 Task: Set Outlook to start in the 'Sent Items' folder by default.
Action: Mouse moved to (50, 29)
Screenshot: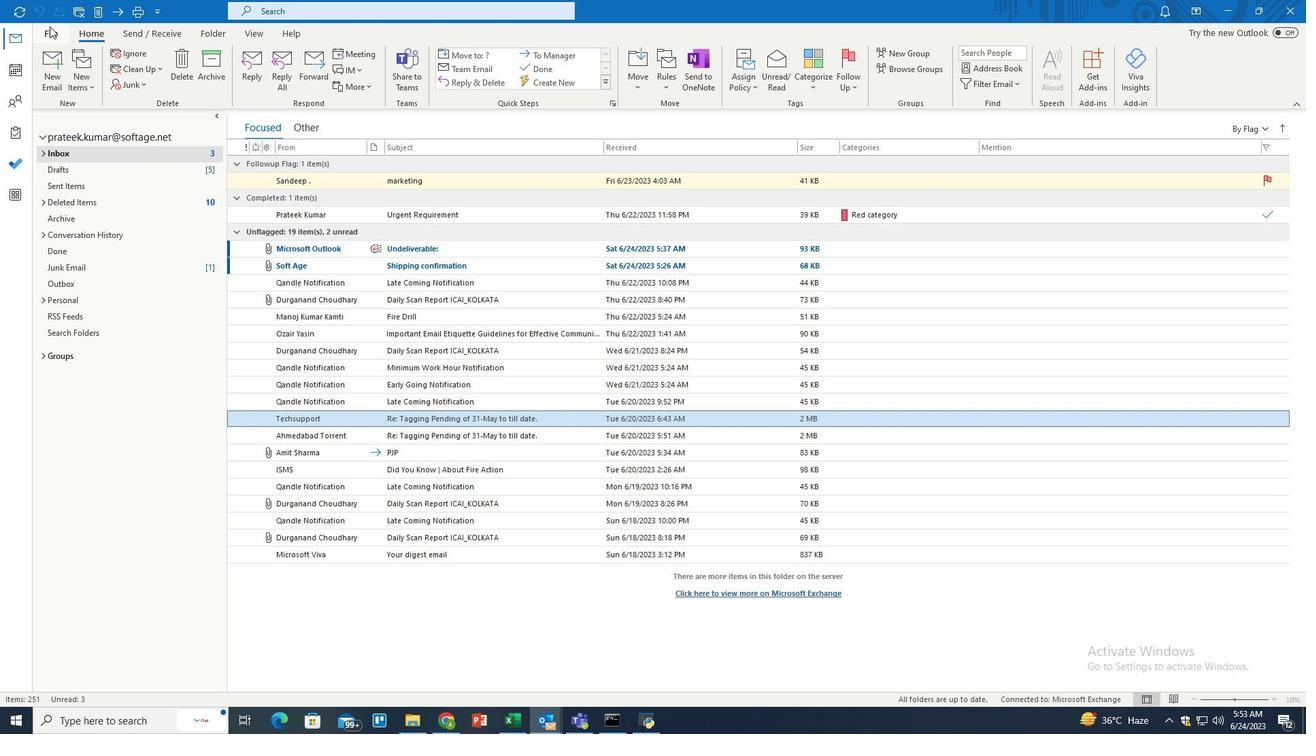 
Action: Mouse pressed left at (50, 29)
Screenshot: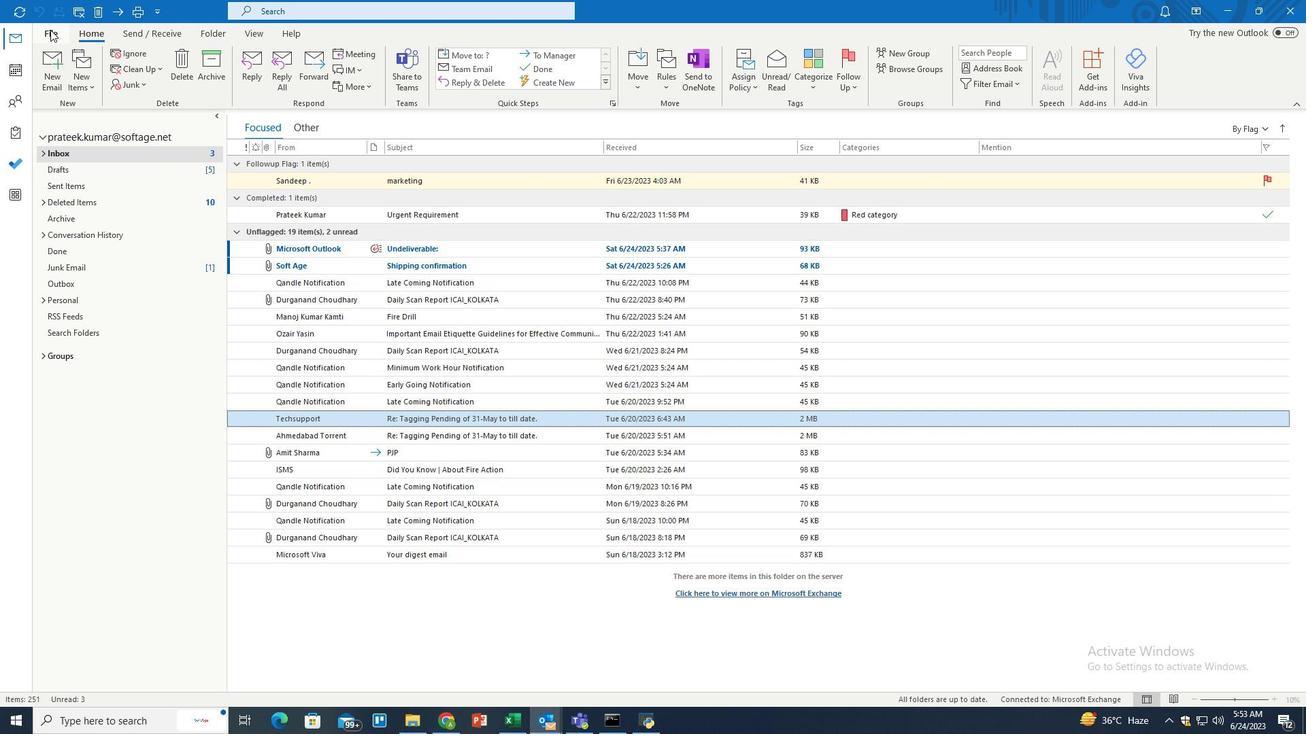
Action: Mouse moved to (38, 655)
Screenshot: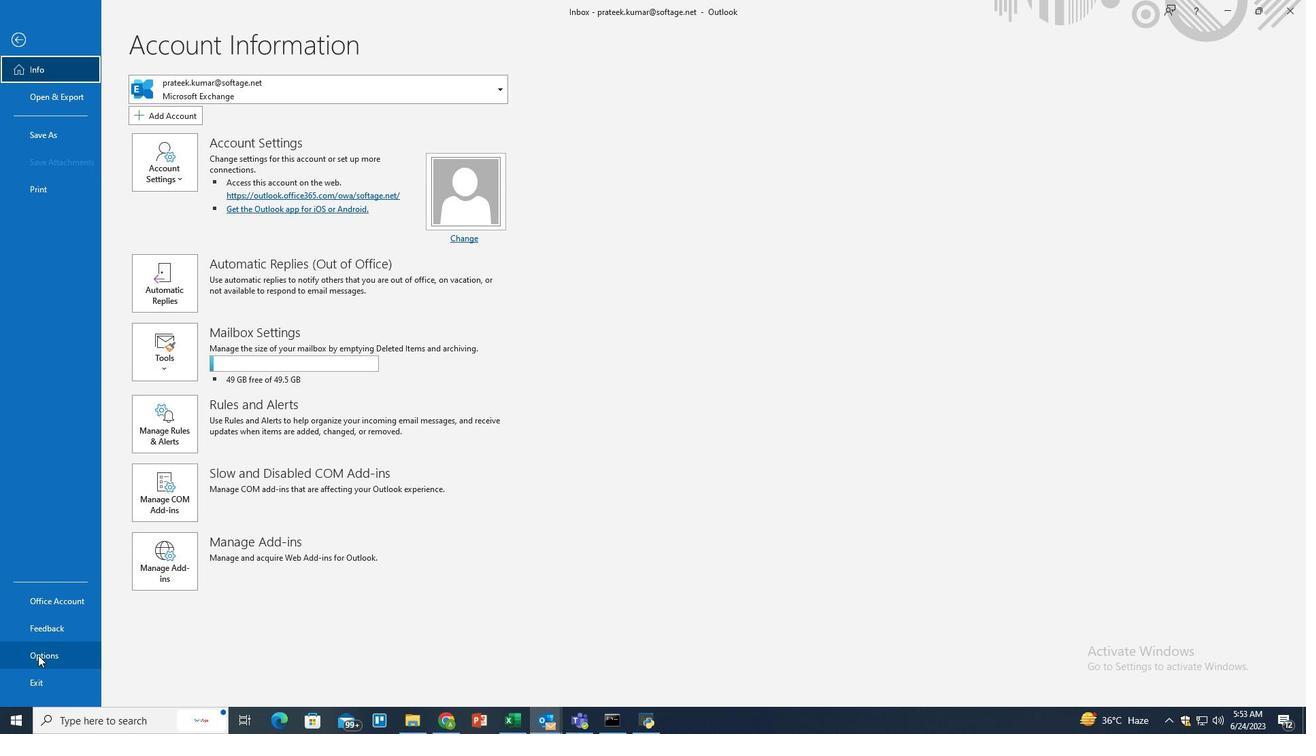 
Action: Mouse pressed left at (38, 655)
Screenshot: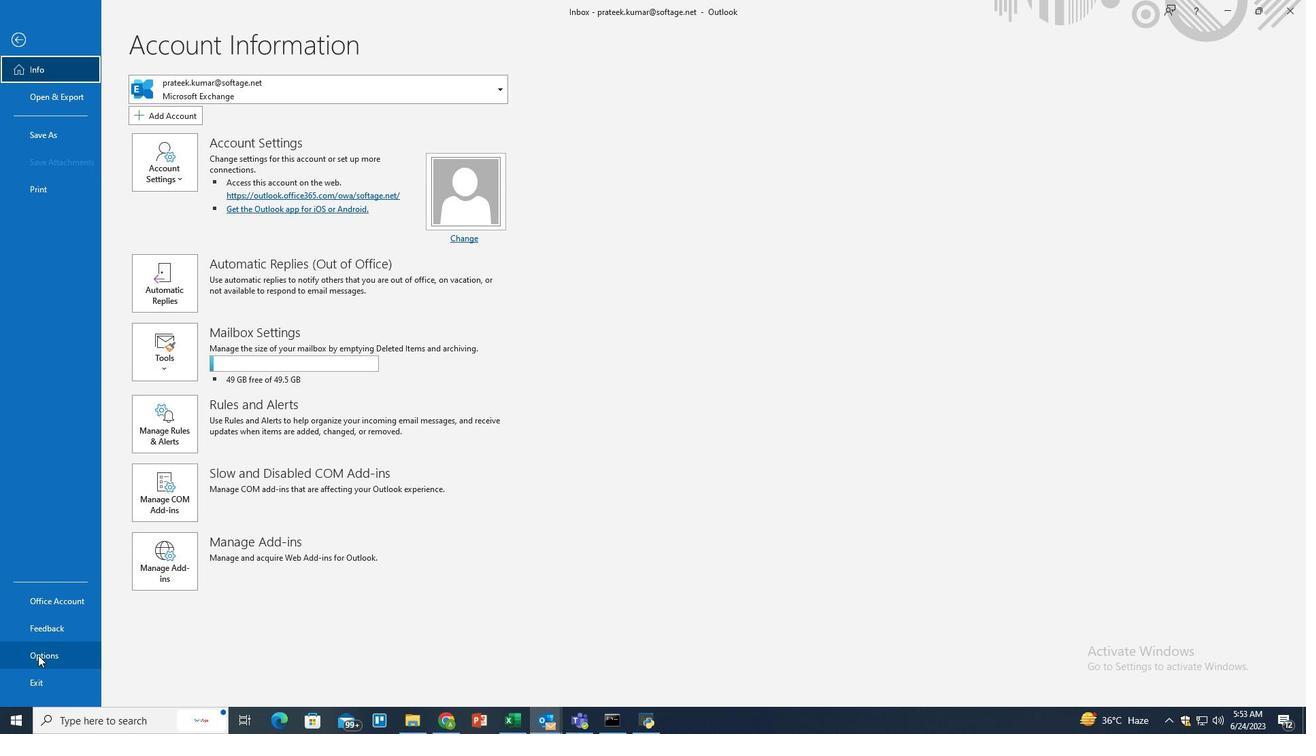 
Action: Mouse moved to (396, 327)
Screenshot: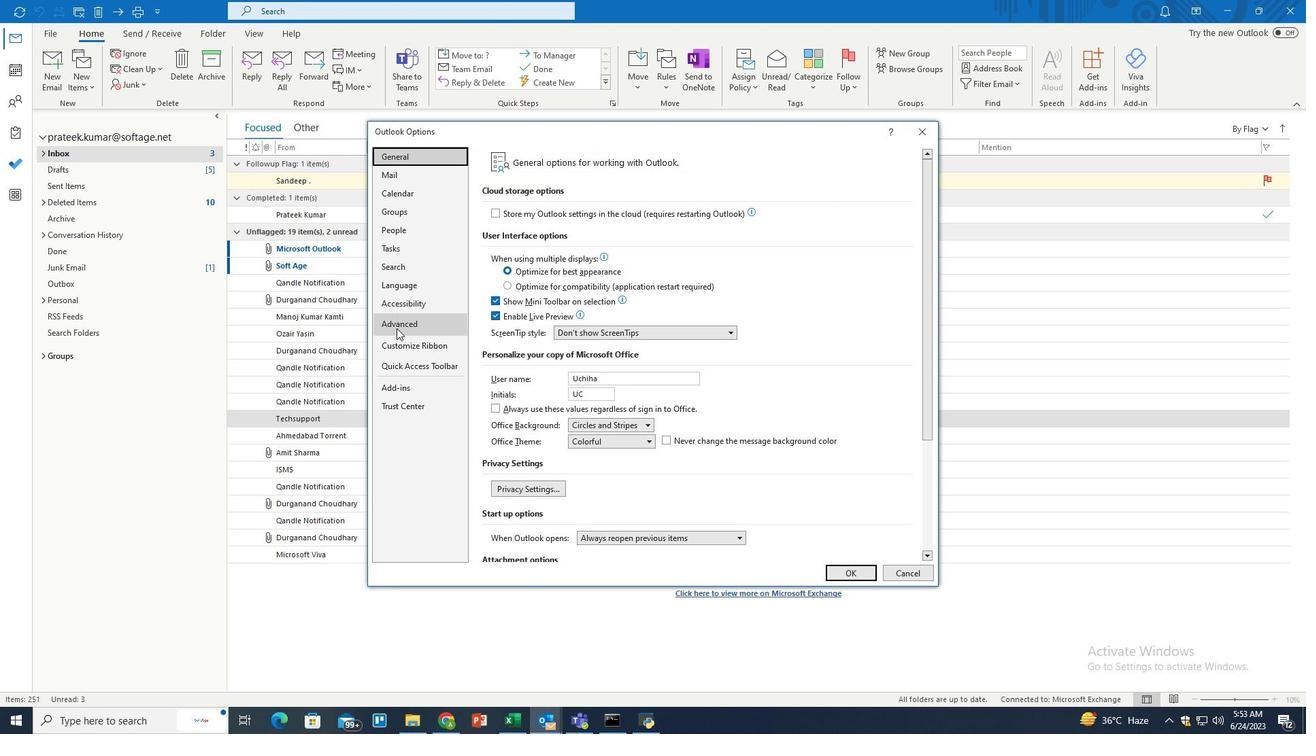 
Action: Mouse pressed left at (396, 327)
Screenshot: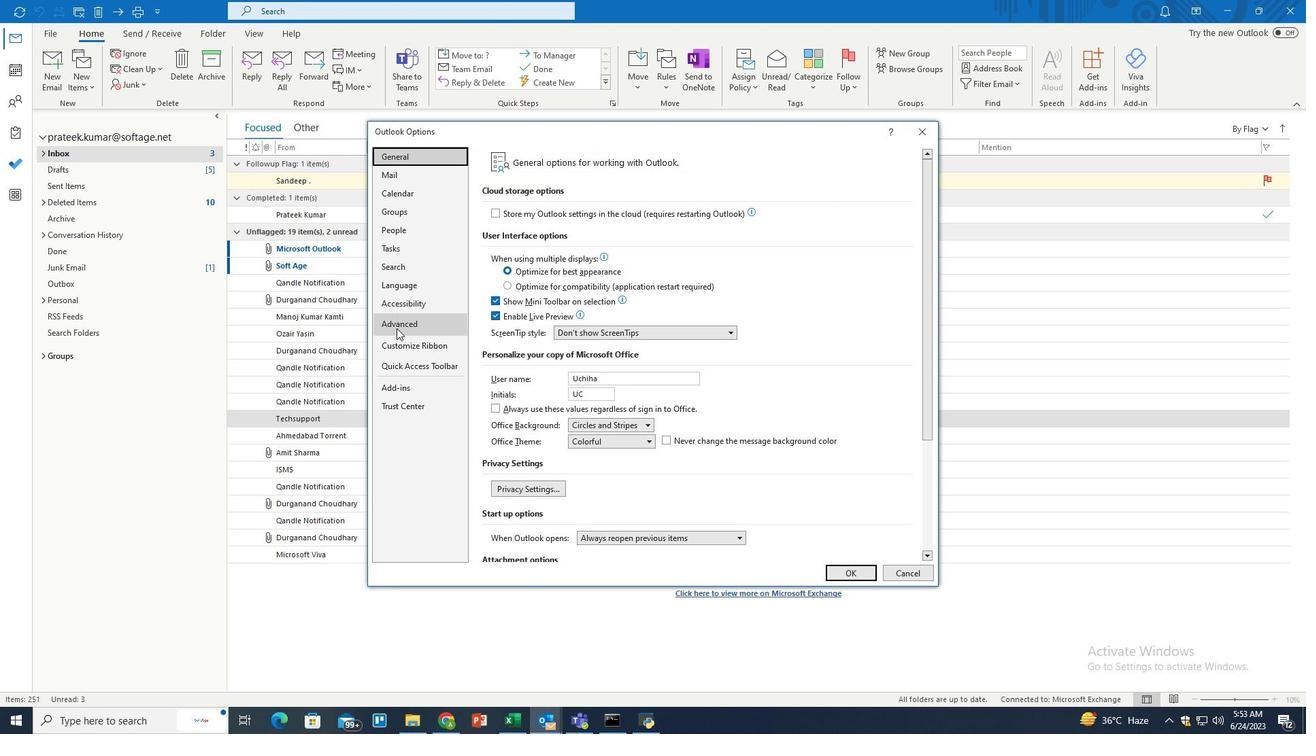 
Action: Mouse moved to (755, 291)
Screenshot: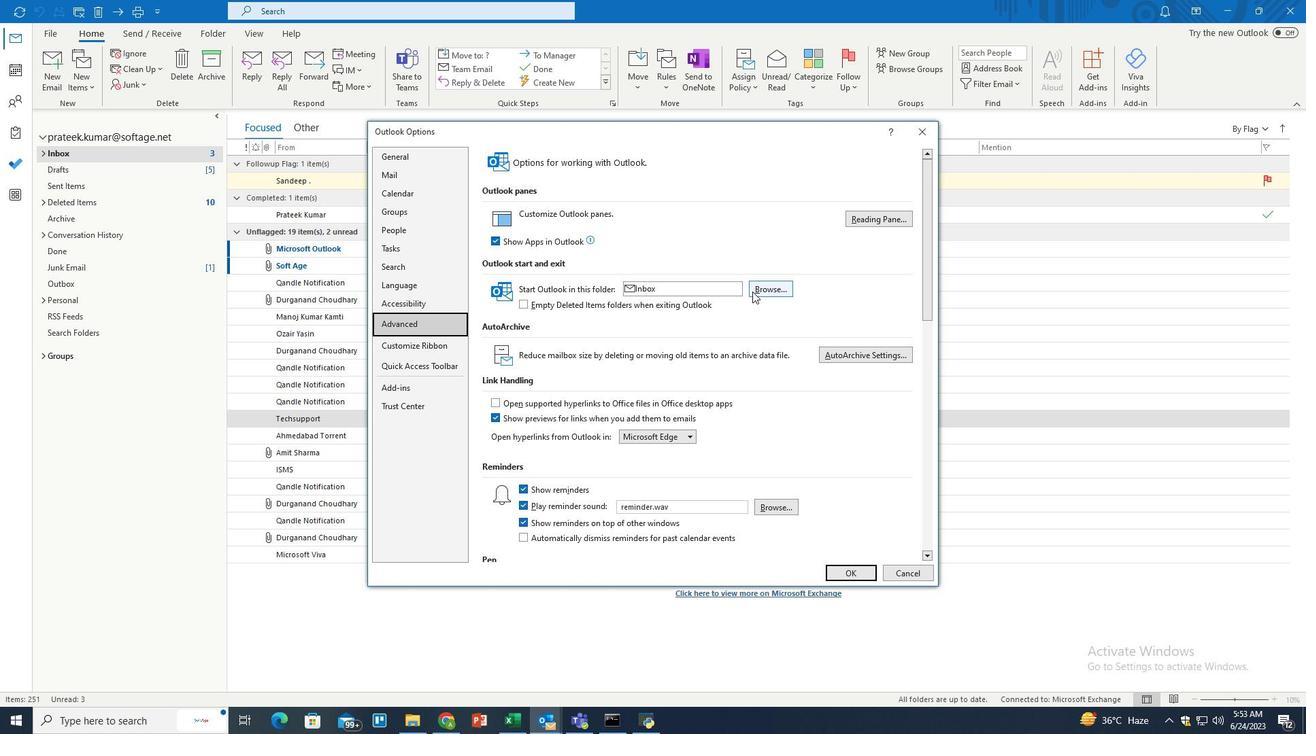 
Action: Mouse pressed left at (755, 291)
Screenshot: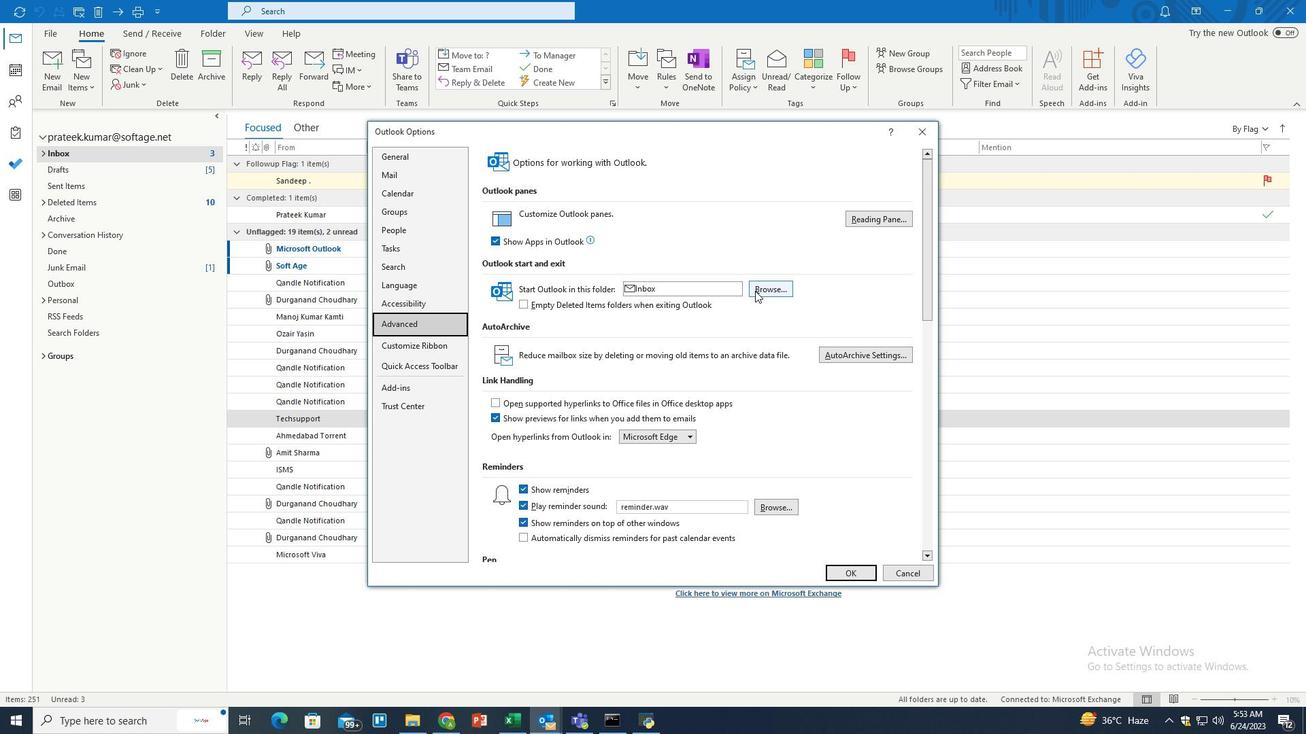 
Action: Mouse moved to (592, 325)
Screenshot: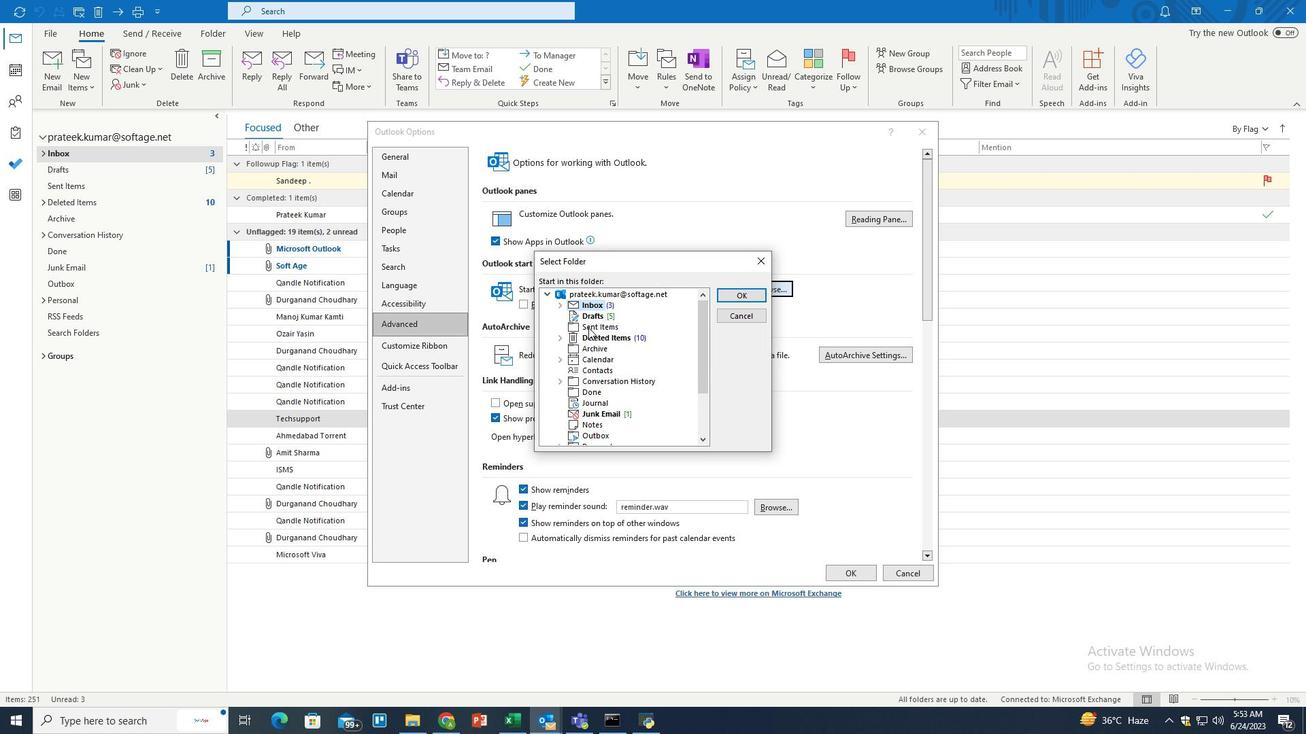 
Action: Mouse pressed left at (592, 325)
Screenshot: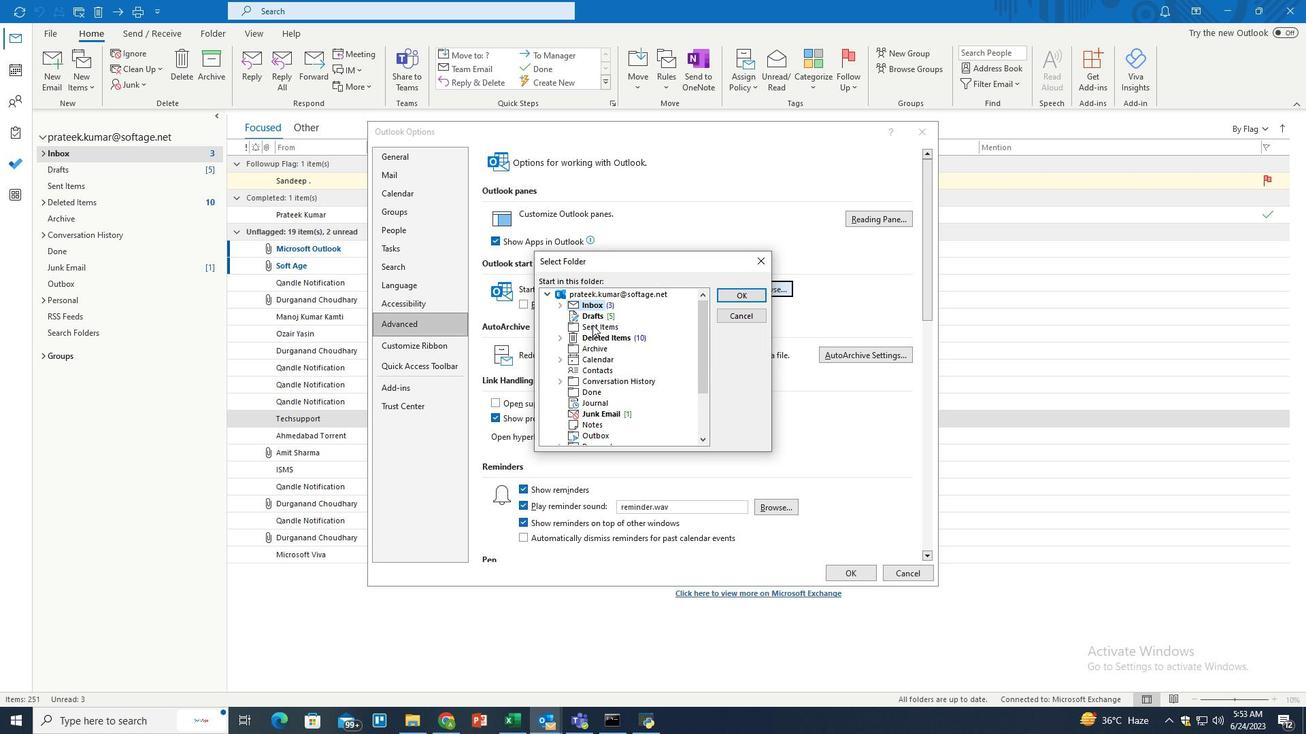 
Action: Mouse moved to (741, 295)
Screenshot: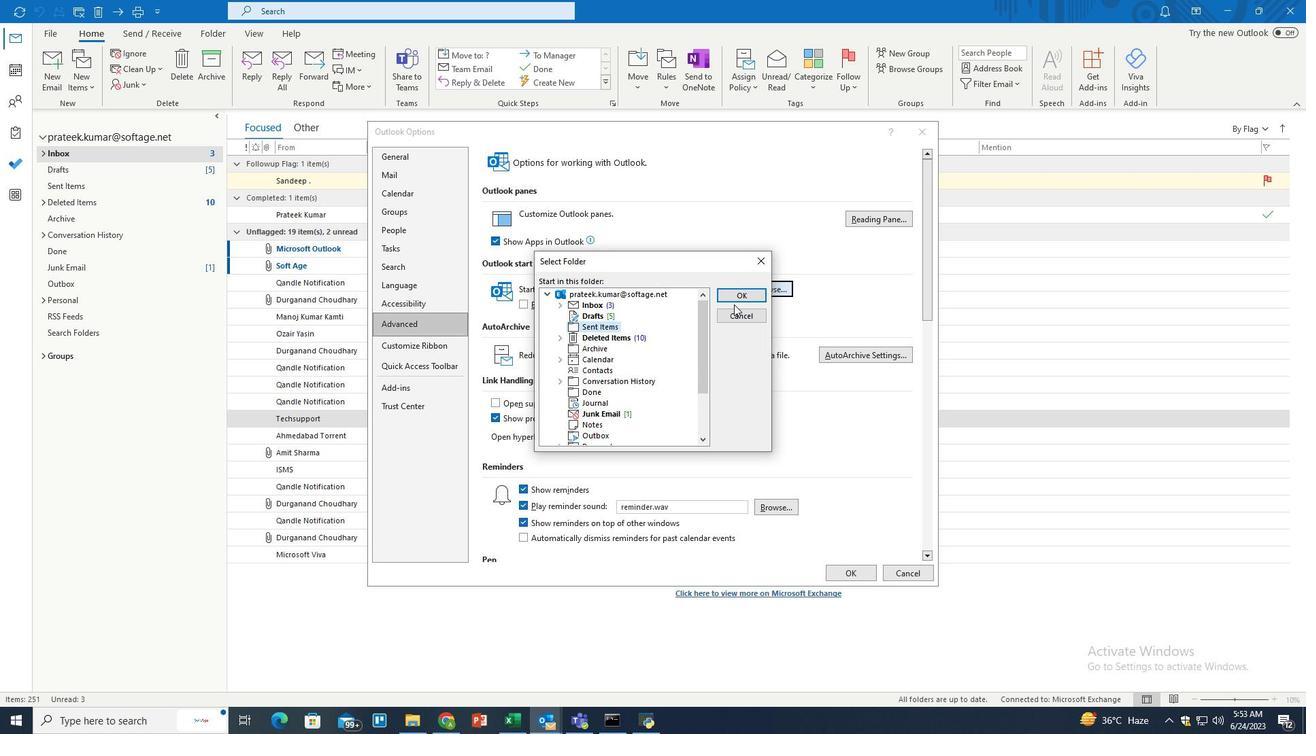 
Action: Mouse pressed left at (741, 295)
Screenshot: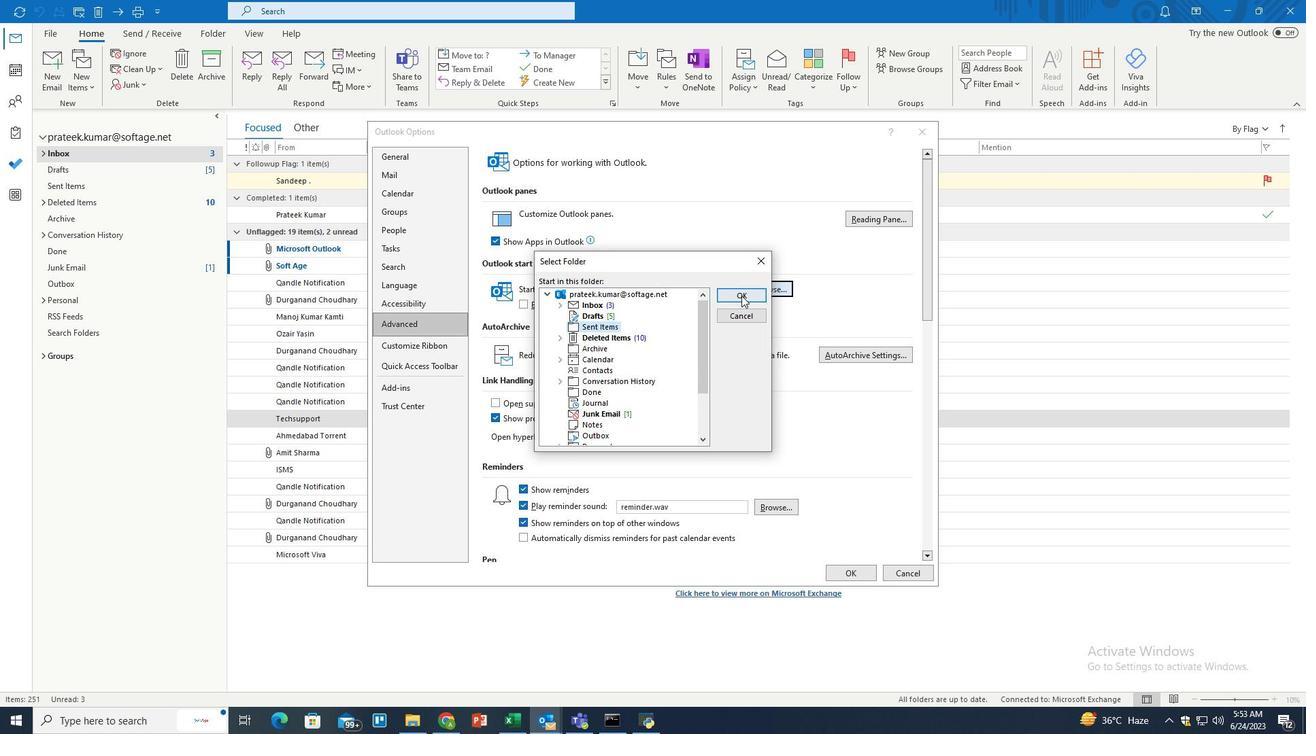 
Action: Mouse moved to (525, 301)
Screenshot: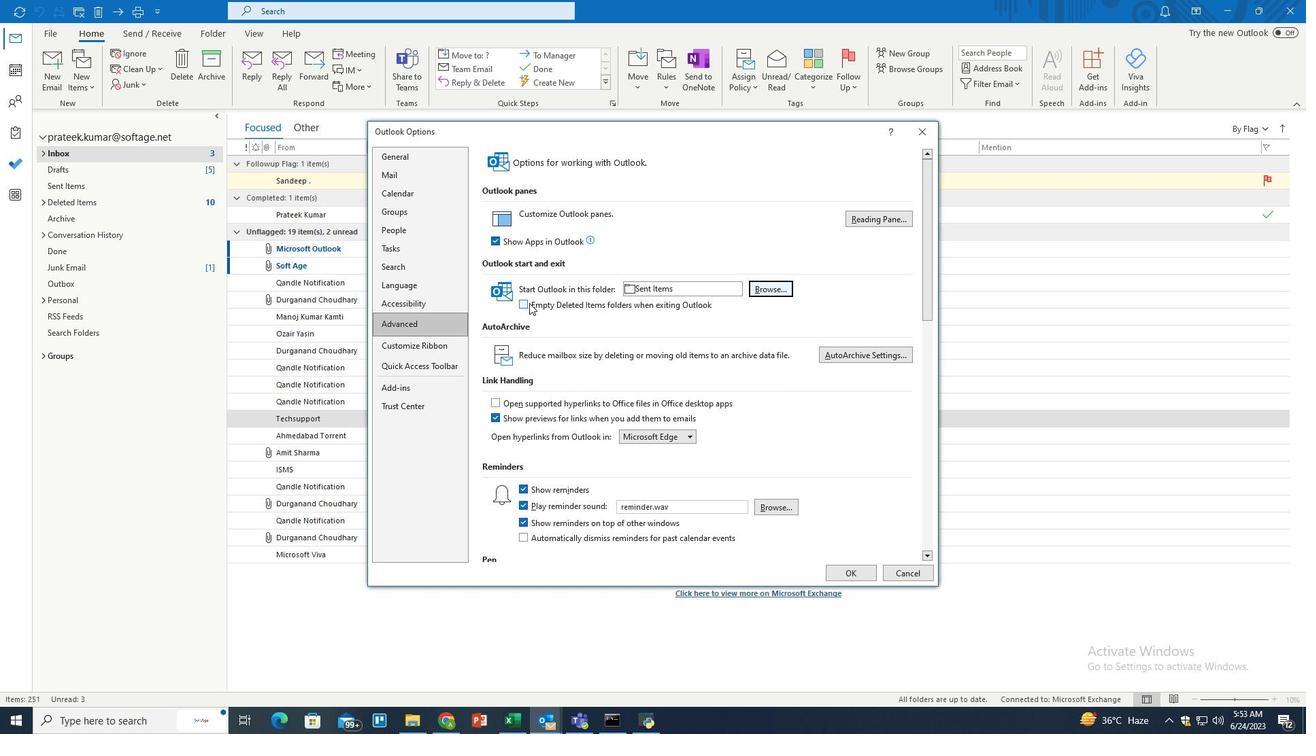 
Action: Mouse pressed left at (525, 301)
Screenshot: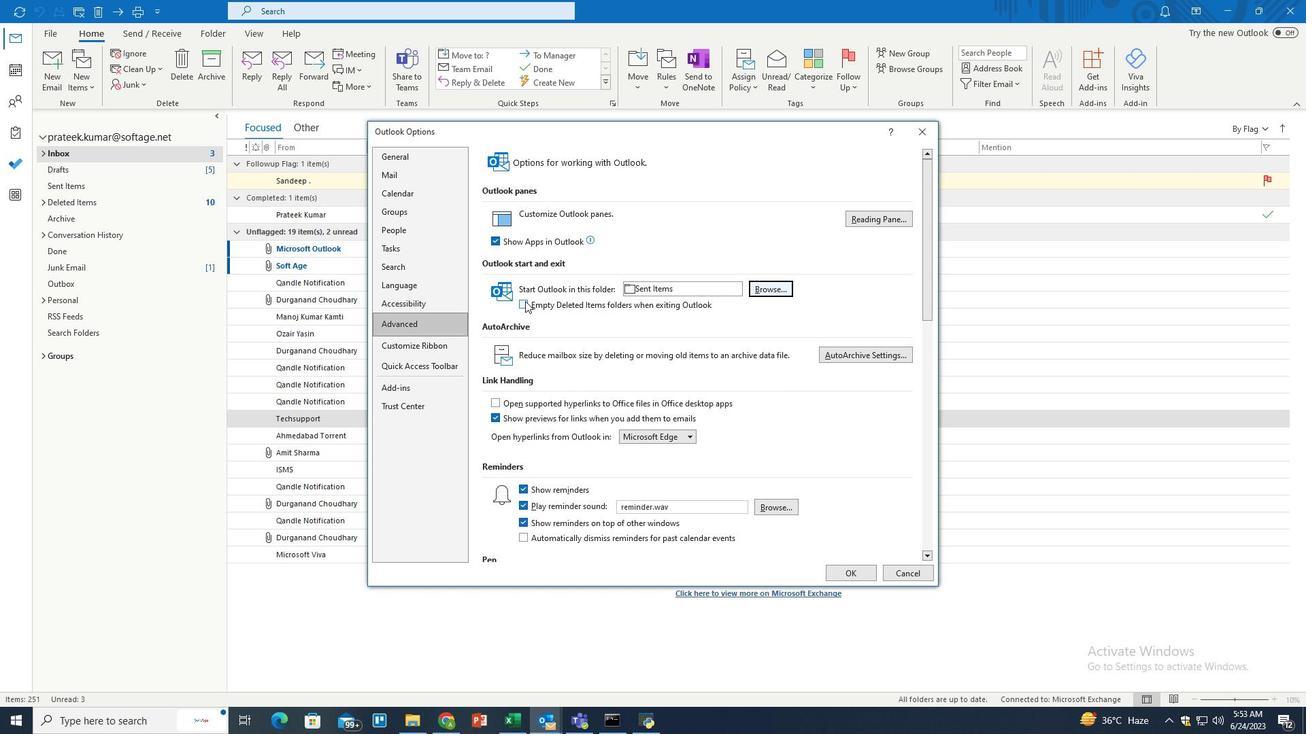 
Action: Mouse moved to (853, 573)
Screenshot: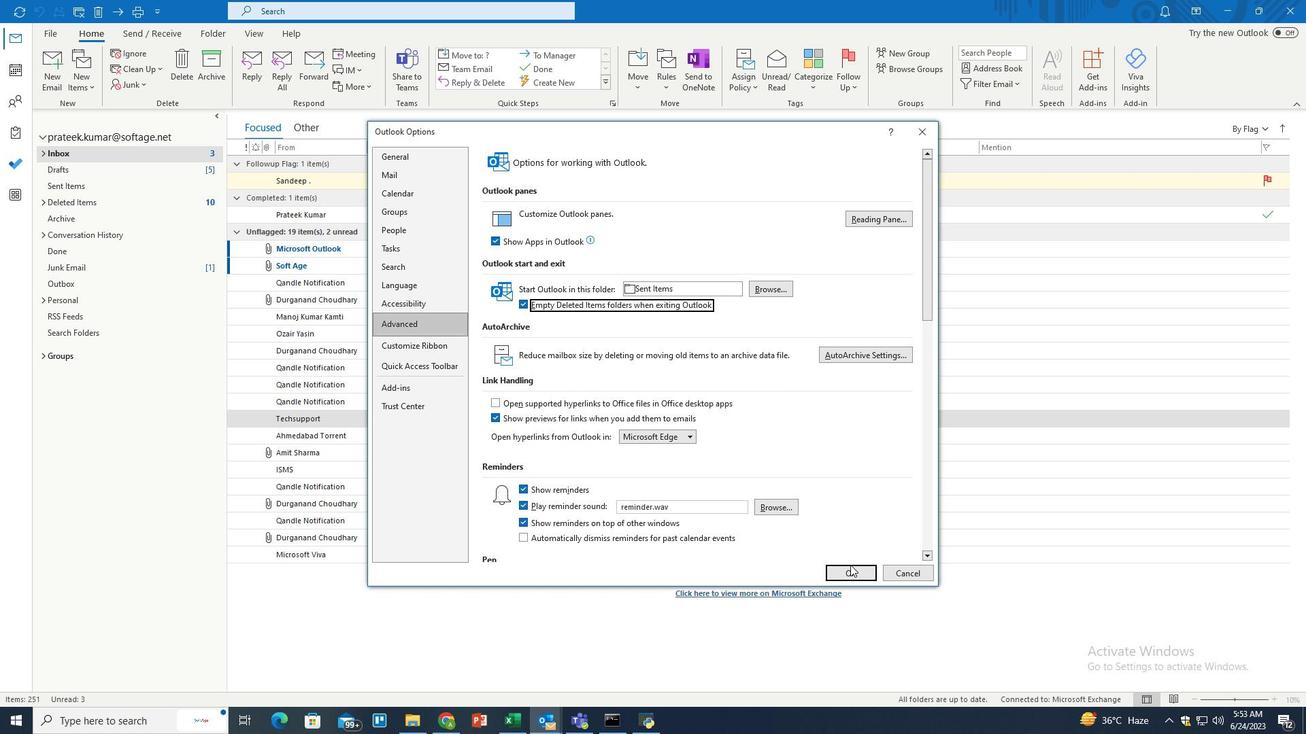 
Action: Mouse pressed left at (853, 573)
Screenshot: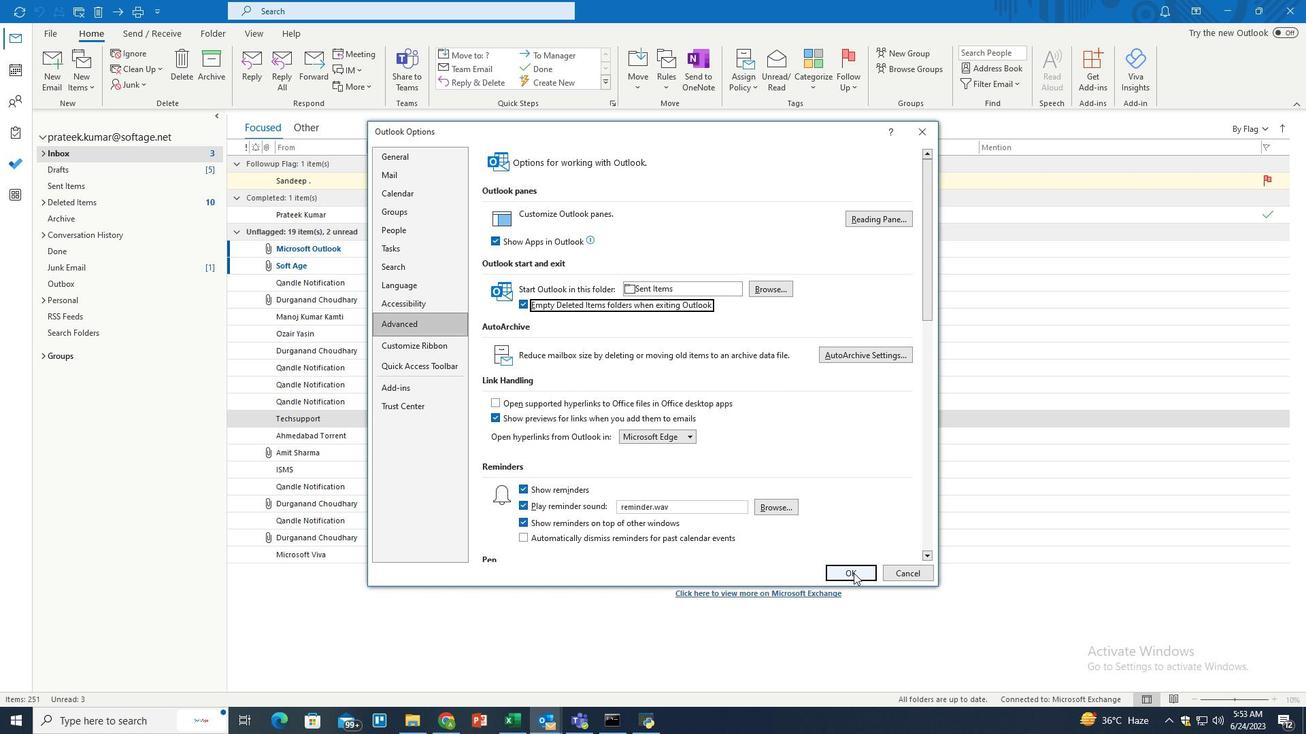 
Action: Mouse moved to (786, 460)
Screenshot: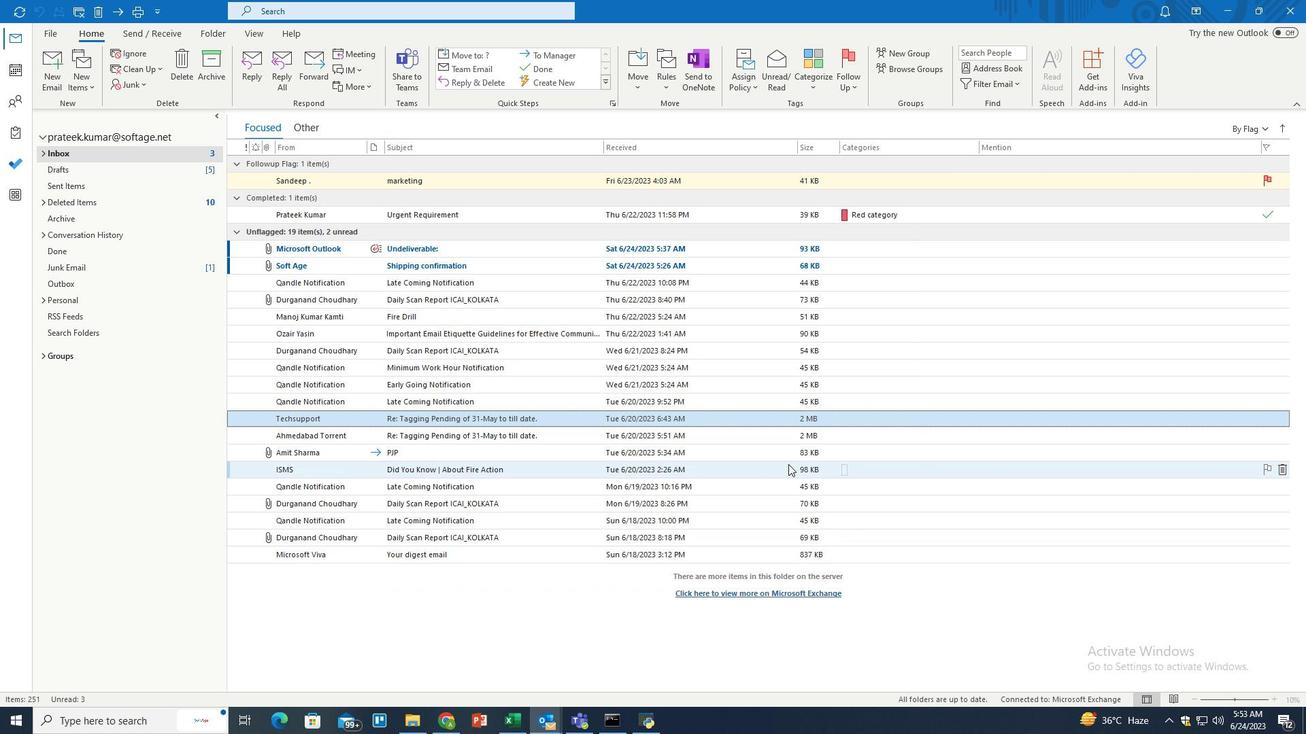 
